 Task: Create a rule when a due datemore than 1 days ago is removed from a checklist item.
Action: Mouse moved to (1084, 89)
Screenshot: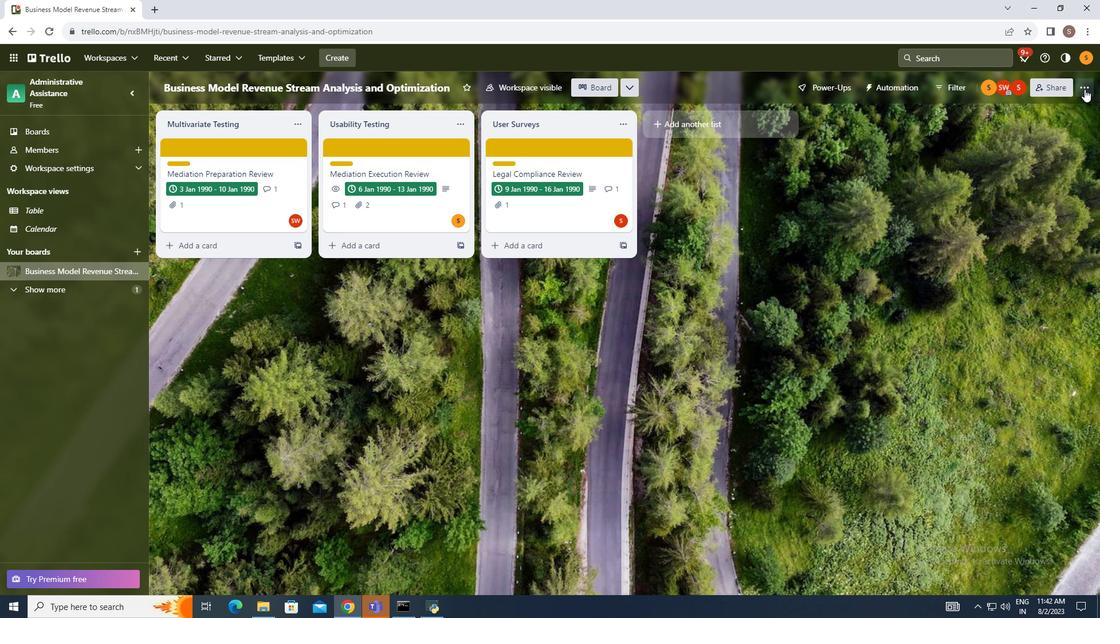 
Action: Mouse pressed left at (1084, 89)
Screenshot: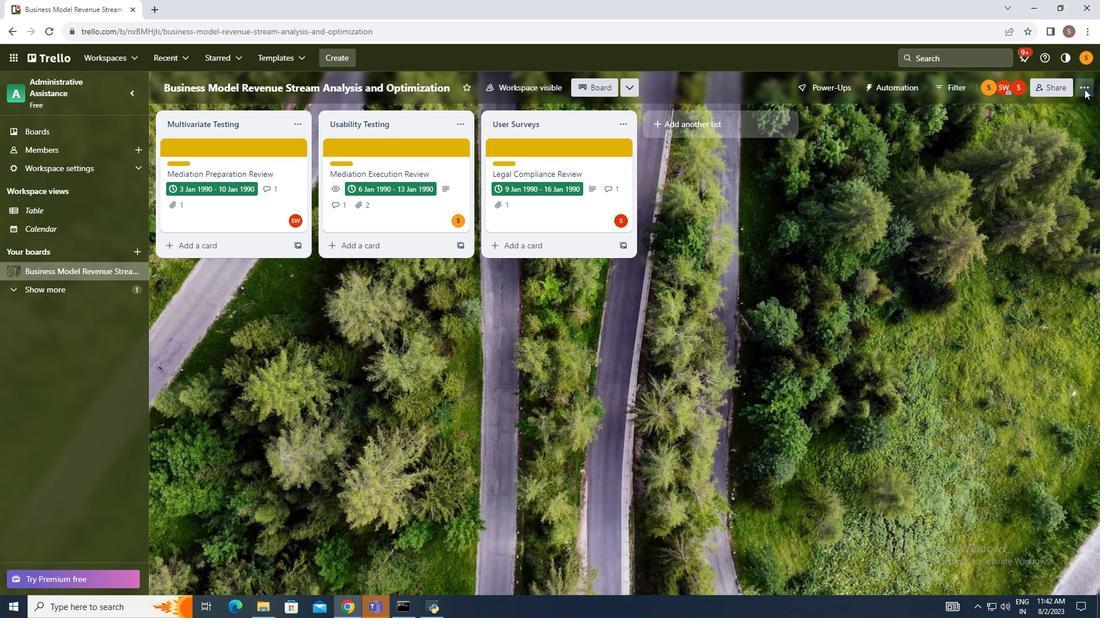 
Action: Mouse moved to (998, 244)
Screenshot: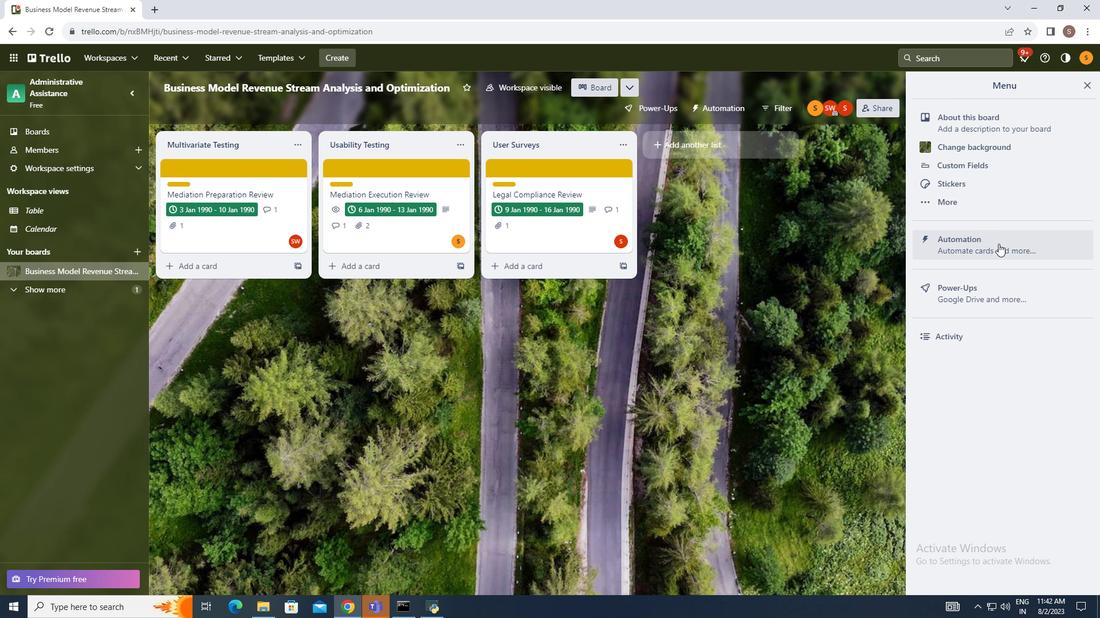 
Action: Mouse pressed left at (998, 244)
Screenshot: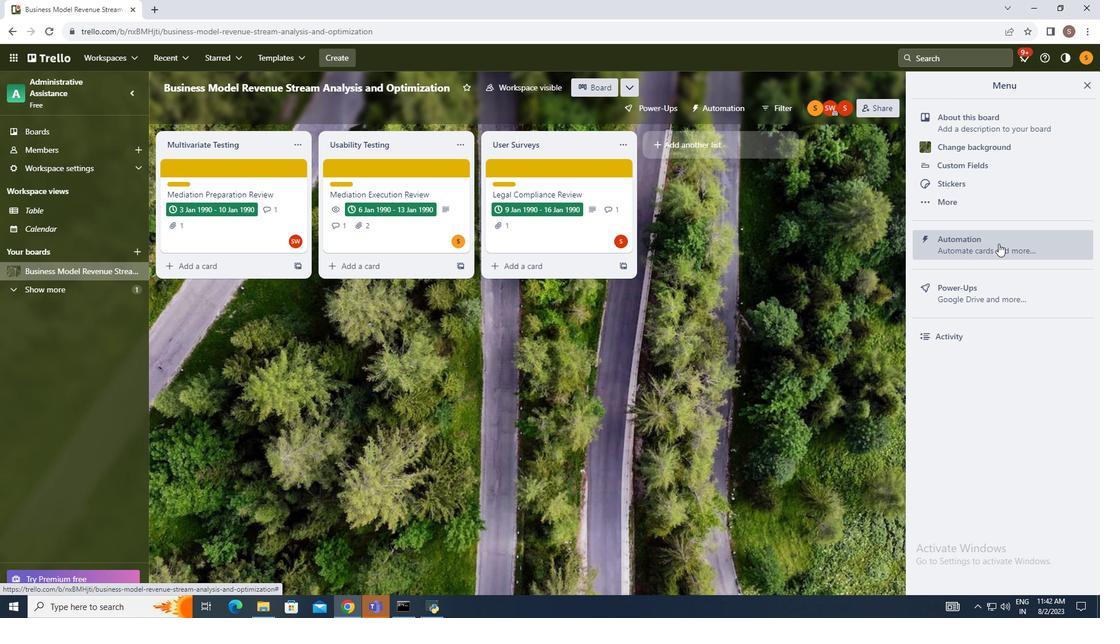 
Action: Mouse moved to (222, 201)
Screenshot: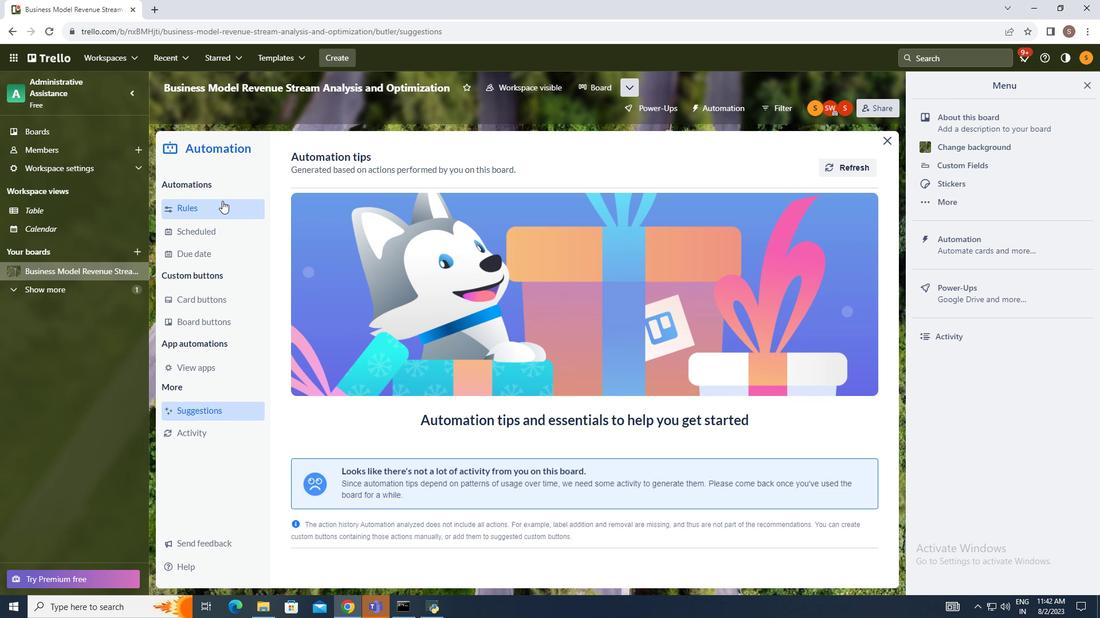 
Action: Mouse pressed left at (222, 201)
Screenshot: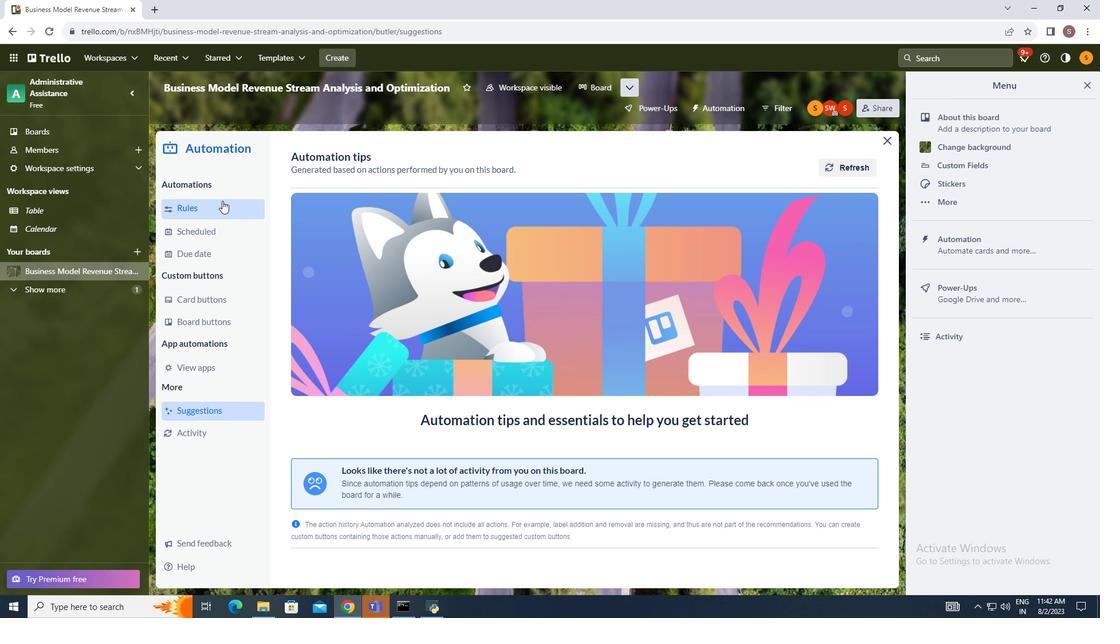 
Action: Mouse moved to (760, 162)
Screenshot: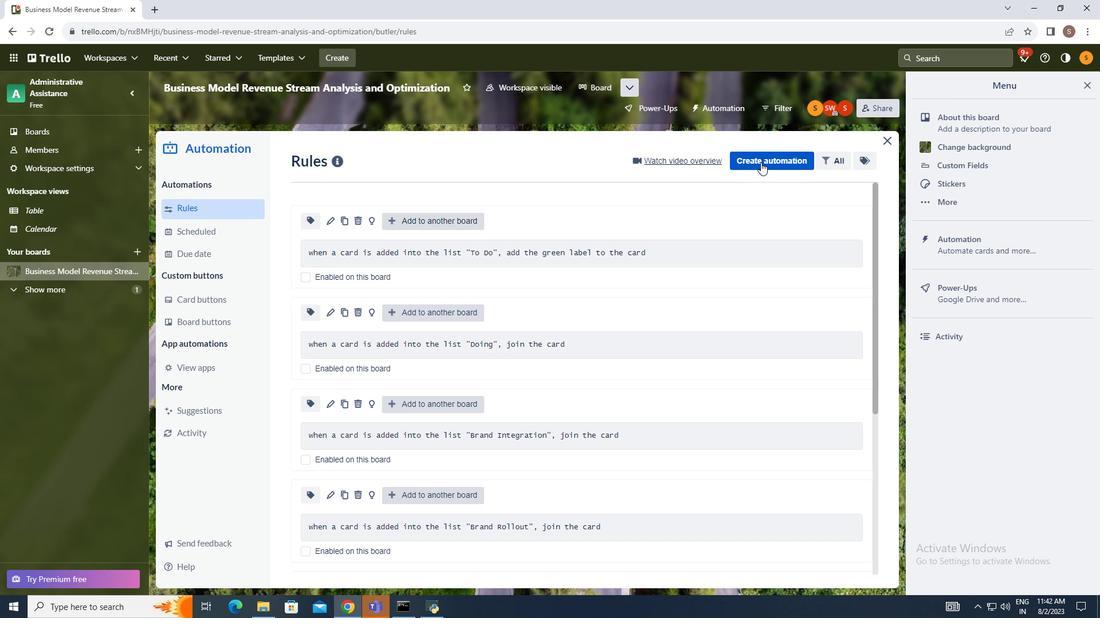 
Action: Mouse pressed left at (760, 162)
Screenshot: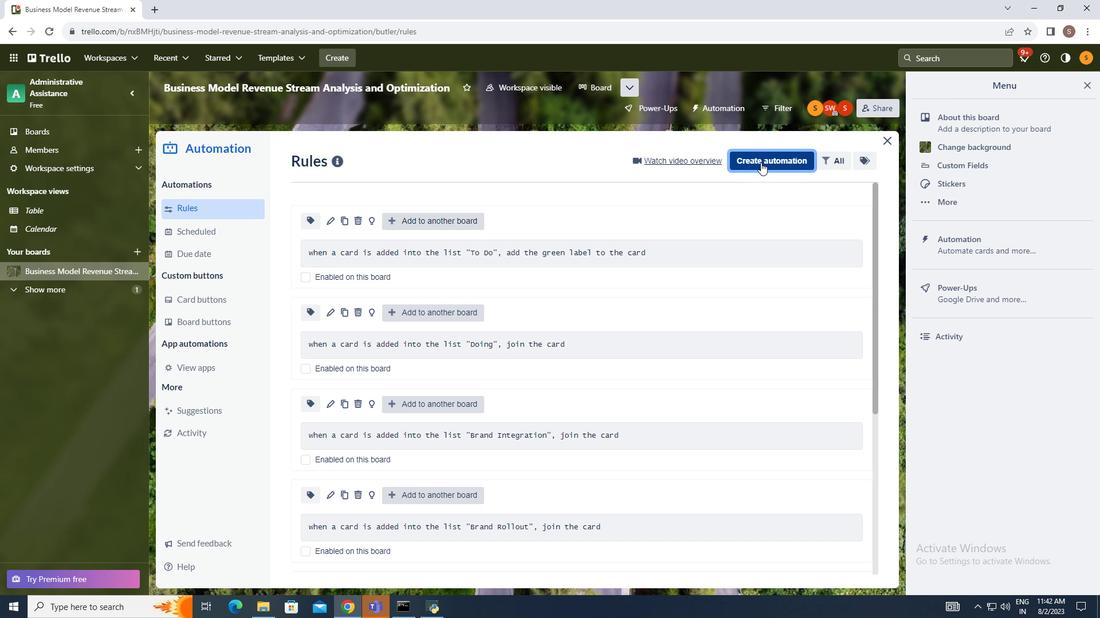 
Action: Mouse moved to (583, 267)
Screenshot: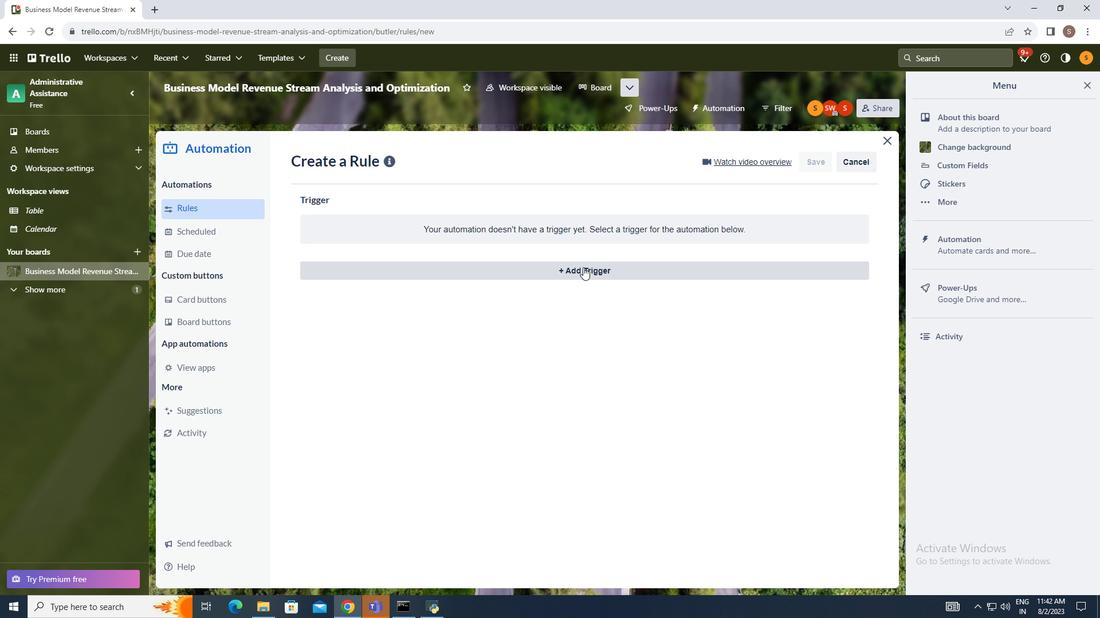 
Action: Mouse pressed left at (583, 267)
Screenshot: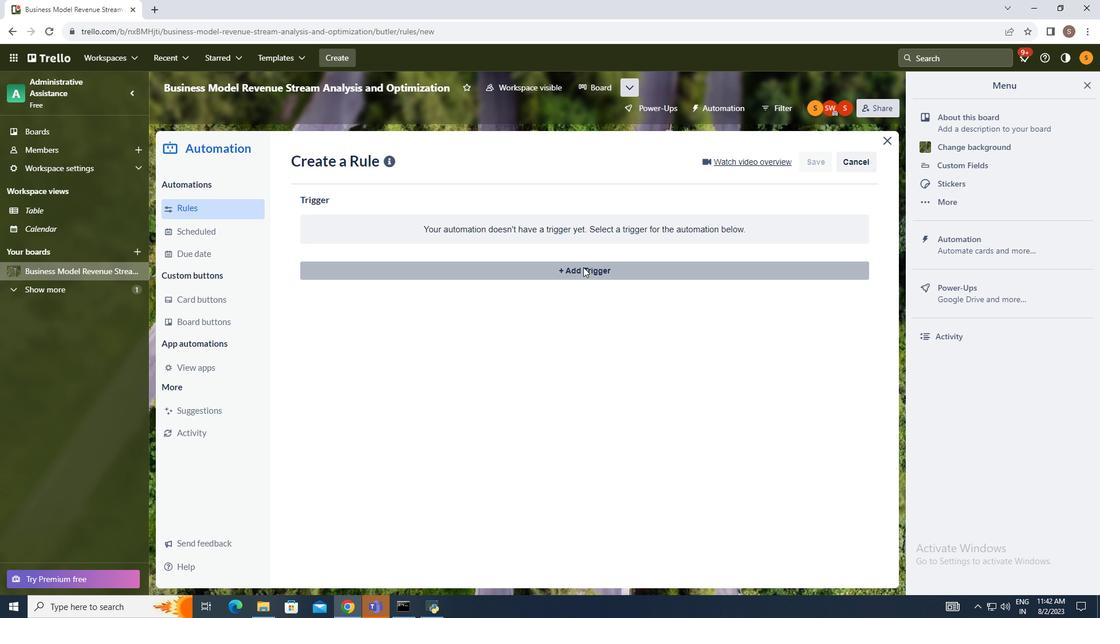 
Action: Mouse moved to (475, 308)
Screenshot: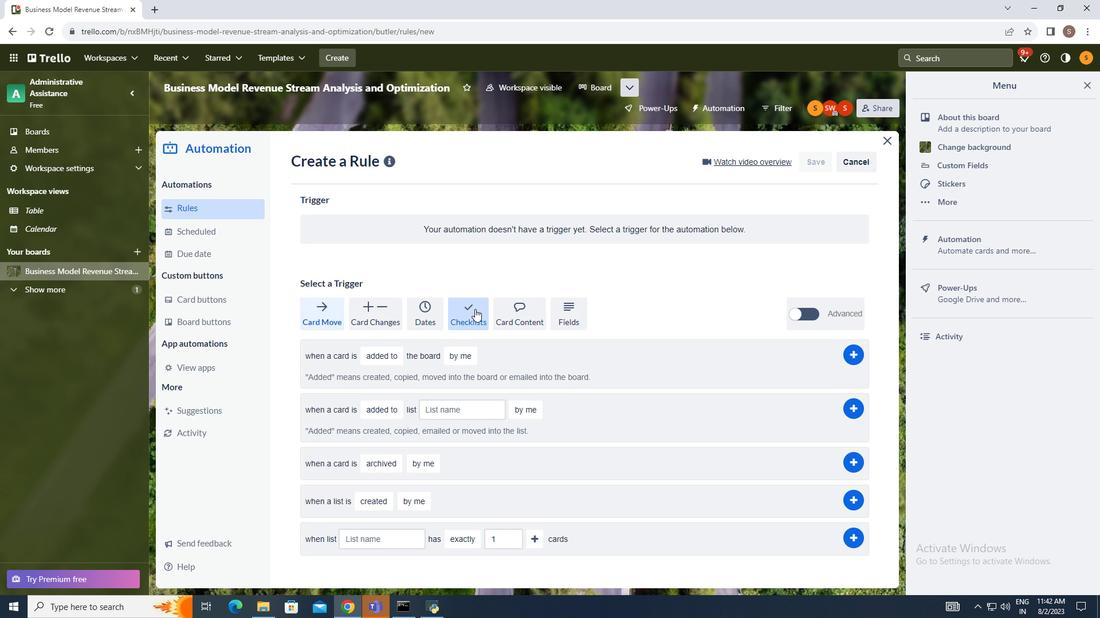 
Action: Mouse pressed left at (475, 308)
Screenshot: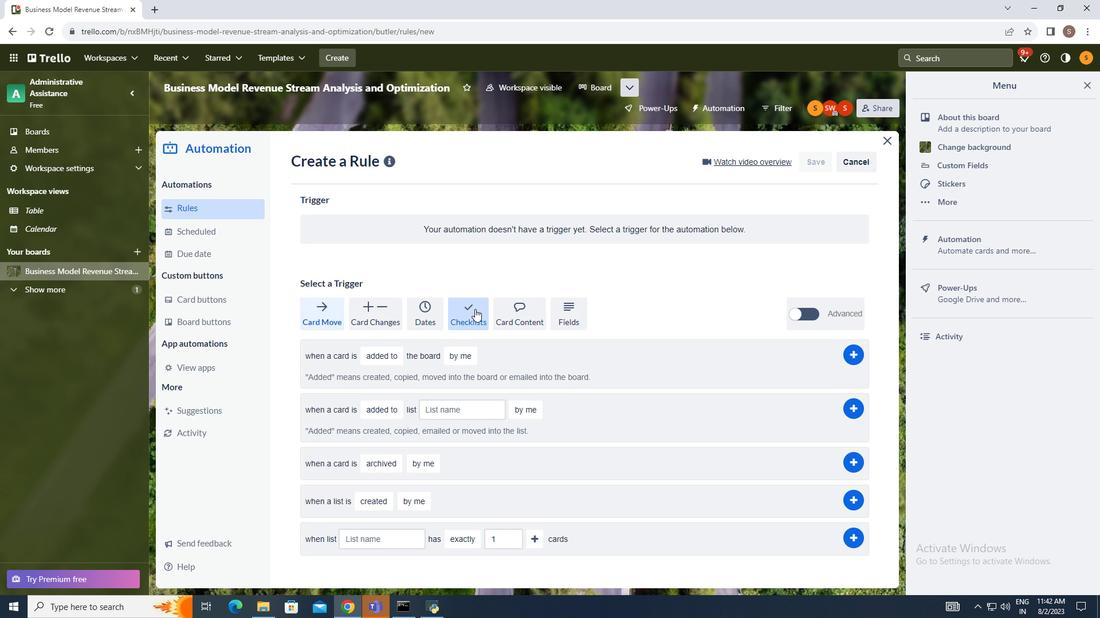 
Action: Mouse moved to (370, 472)
Screenshot: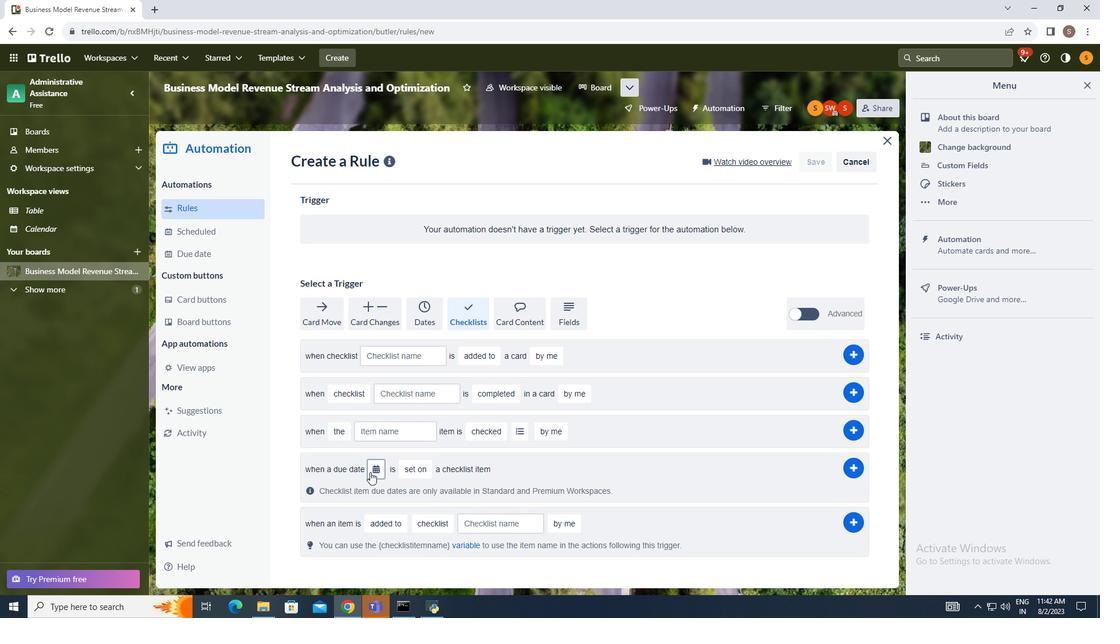 
Action: Mouse pressed left at (370, 472)
Screenshot: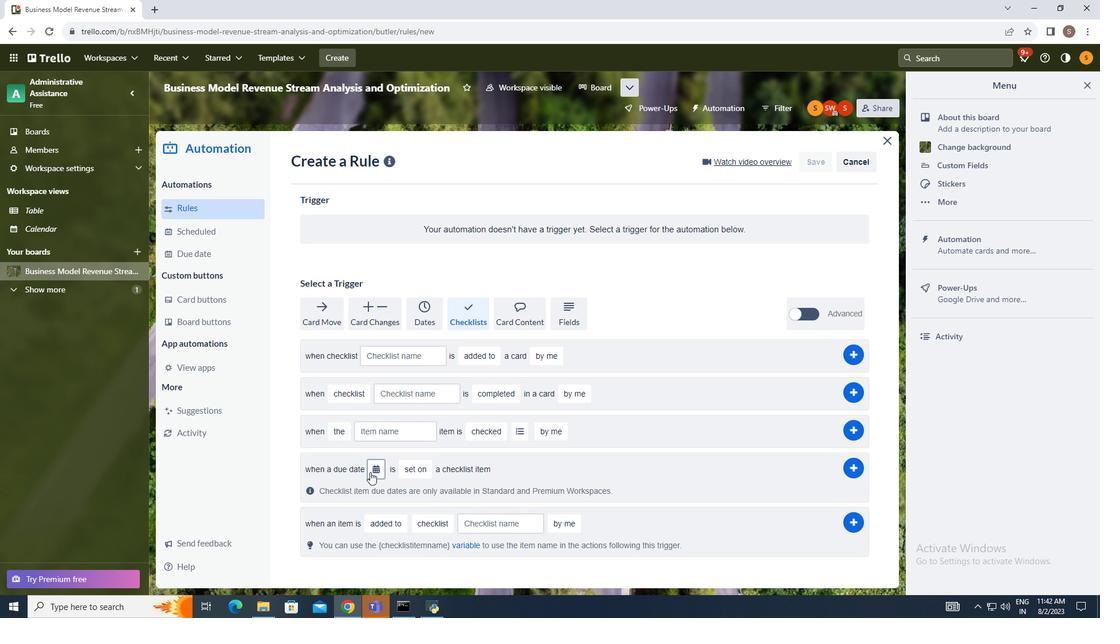 
Action: Mouse moved to (399, 544)
Screenshot: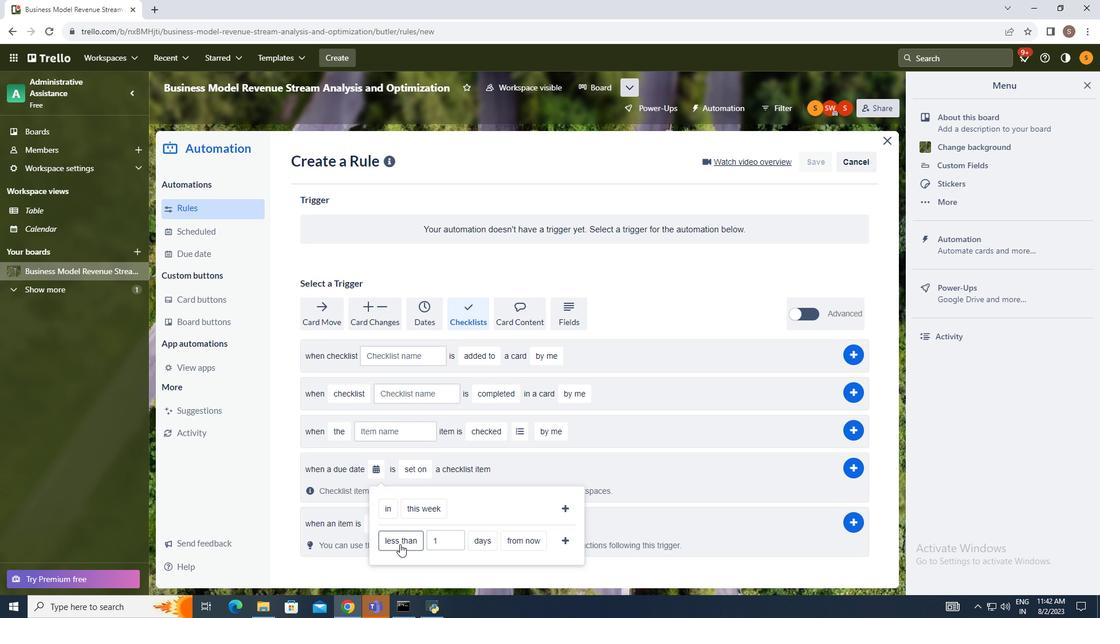 
Action: Mouse pressed left at (399, 544)
Screenshot: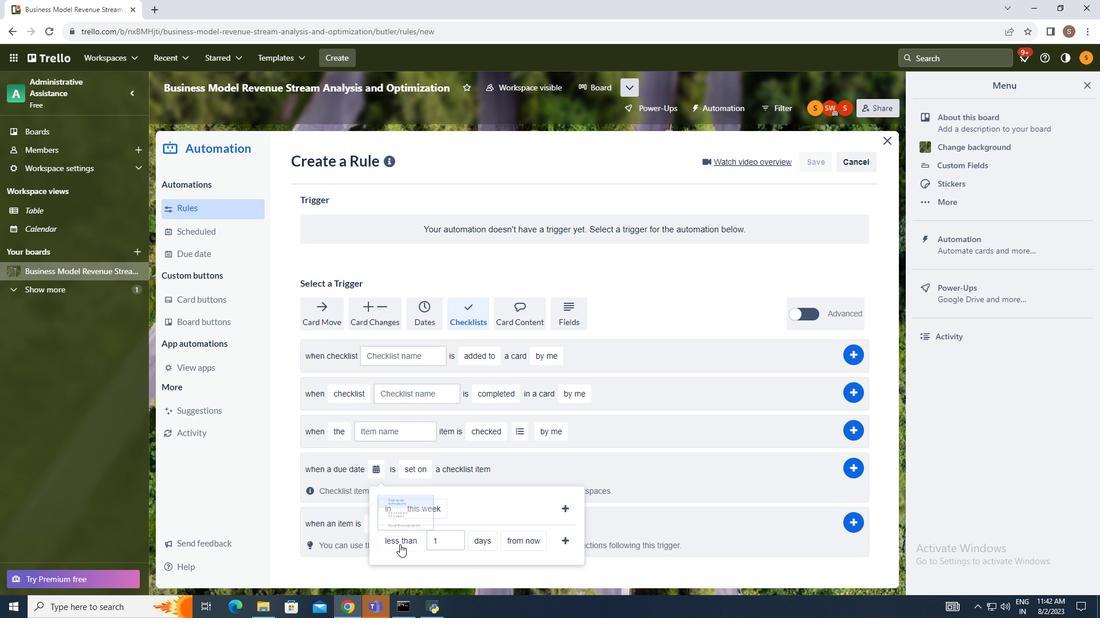 
Action: Mouse moved to (398, 489)
Screenshot: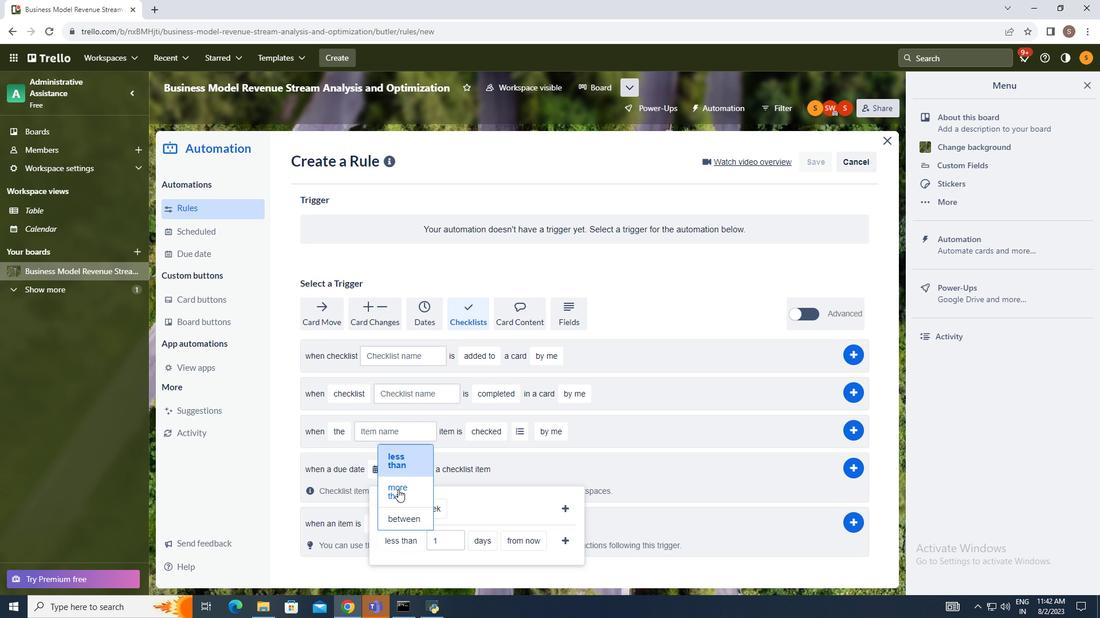 
Action: Mouse pressed left at (398, 489)
Screenshot: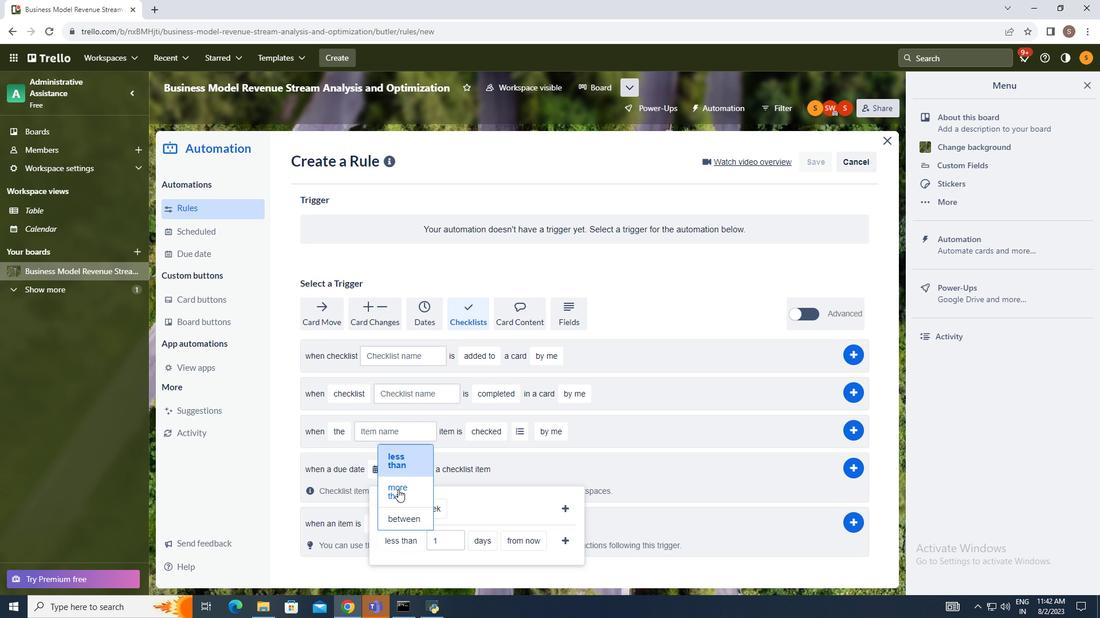 
Action: Mouse moved to (487, 538)
Screenshot: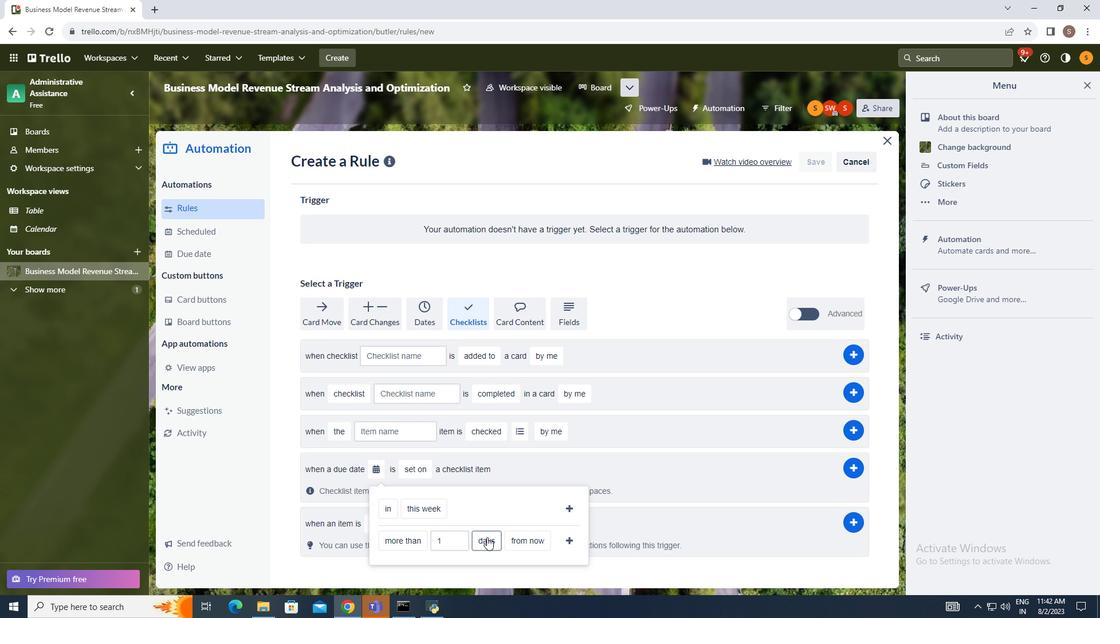 
Action: Mouse pressed left at (487, 538)
Screenshot: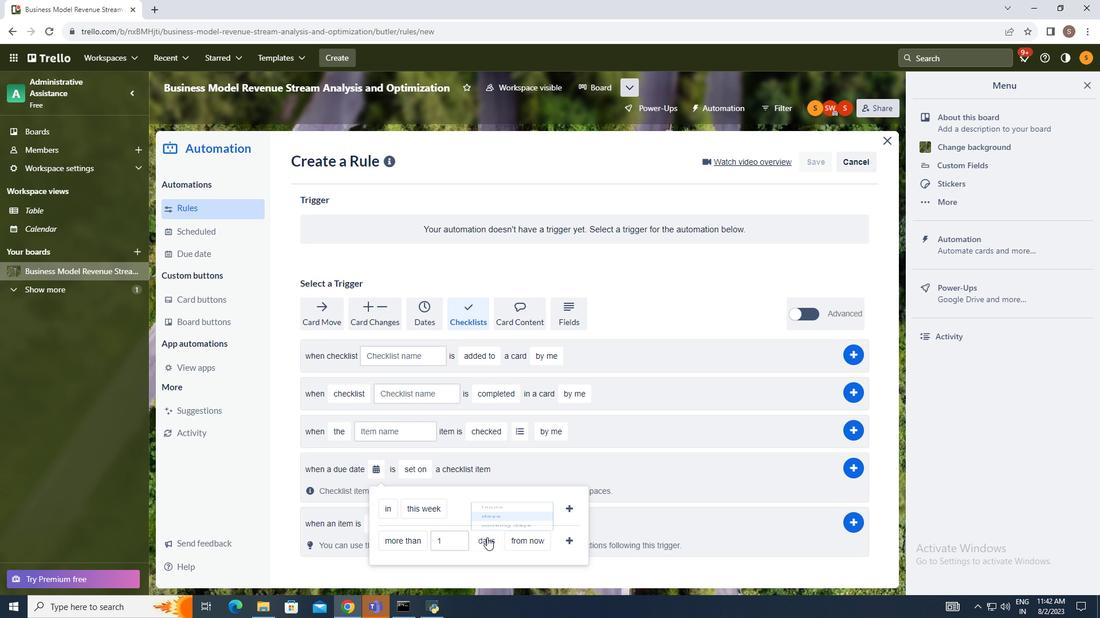 
Action: Mouse moved to (489, 493)
Screenshot: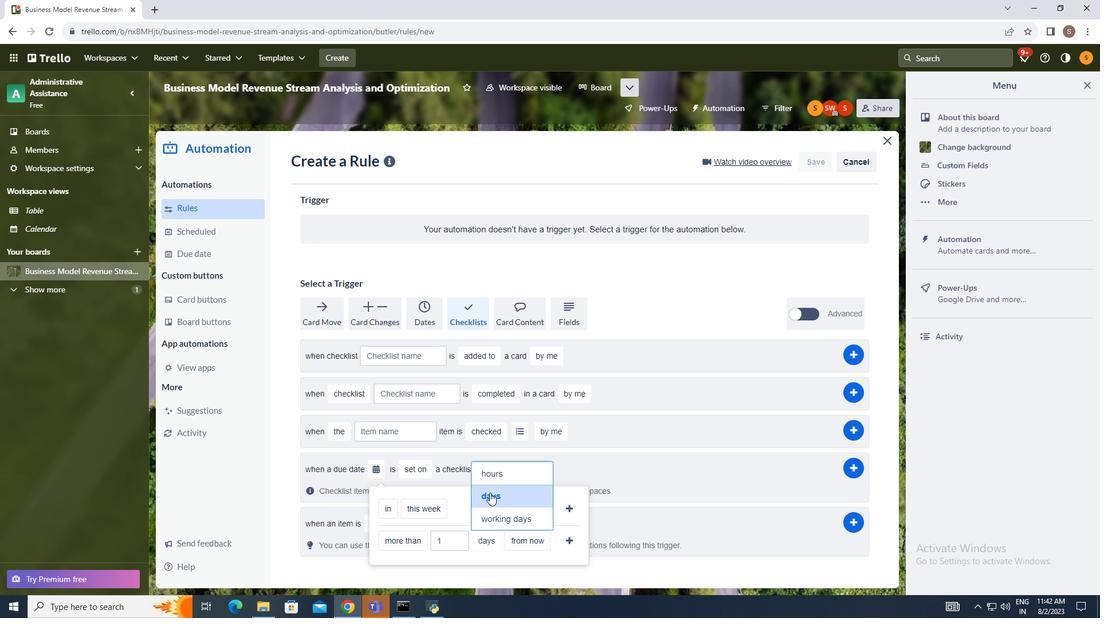 
Action: Mouse pressed left at (489, 493)
Screenshot: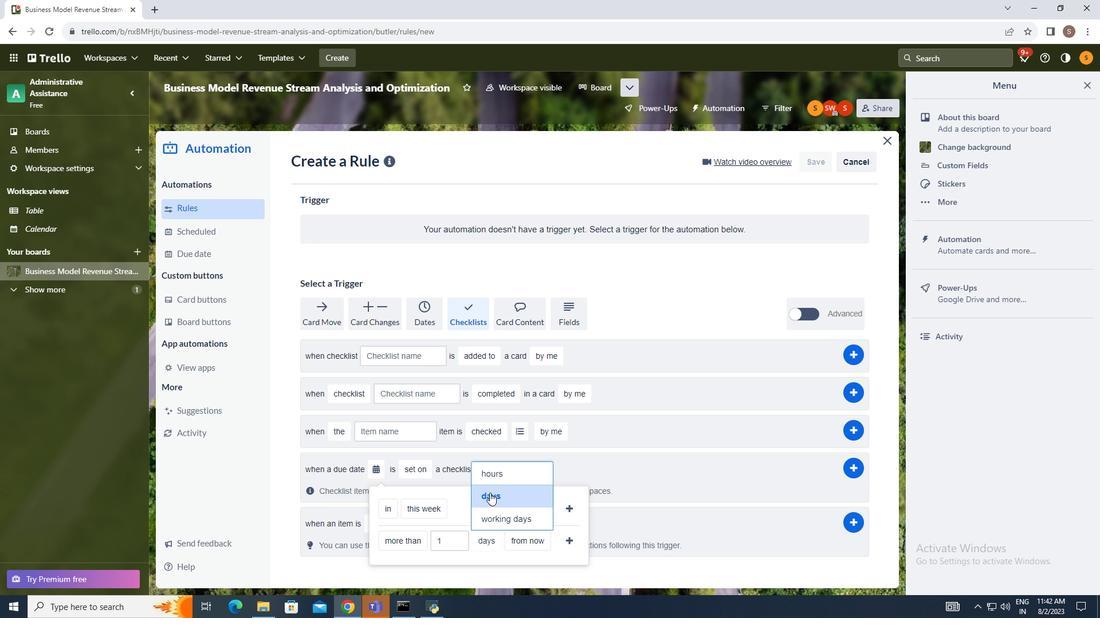 
Action: Mouse moved to (533, 540)
Screenshot: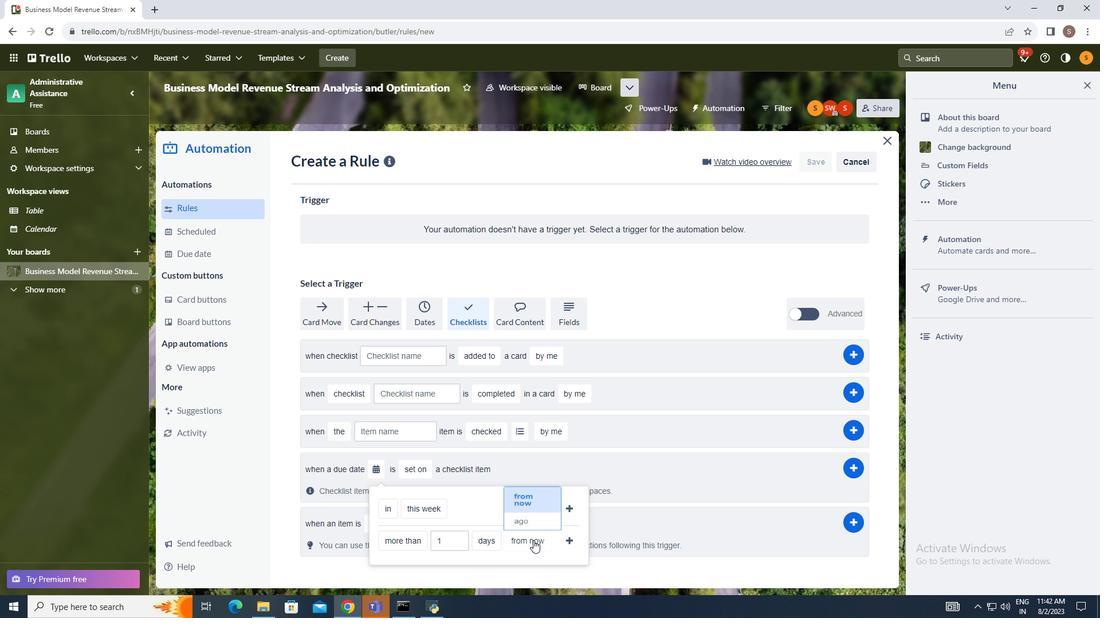 
Action: Mouse pressed left at (533, 540)
Screenshot: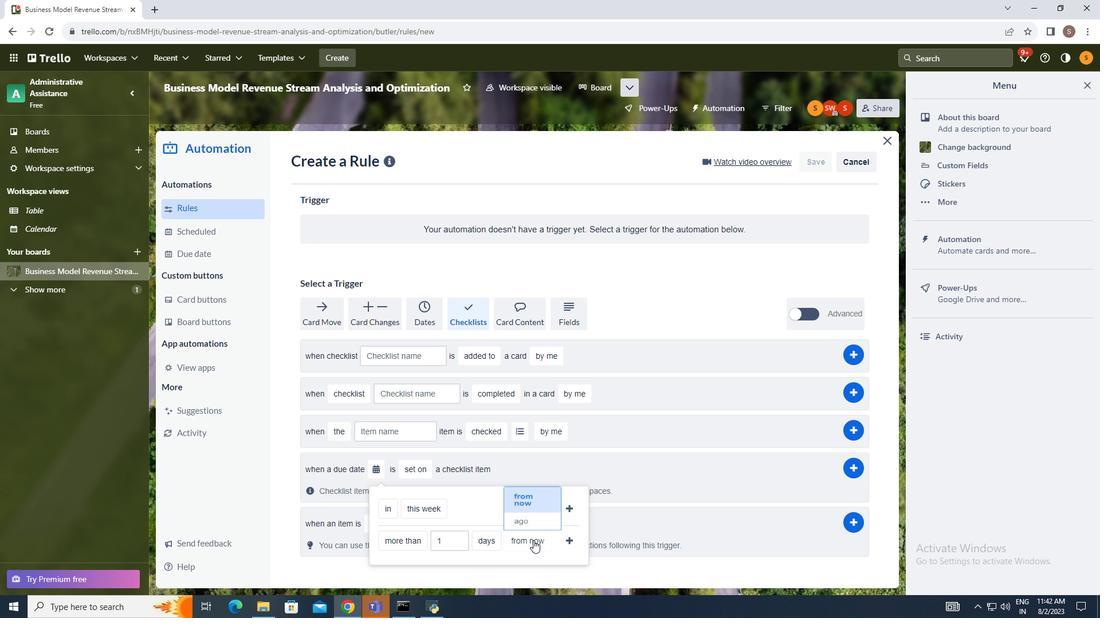 
Action: Mouse moved to (528, 519)
Screenshot: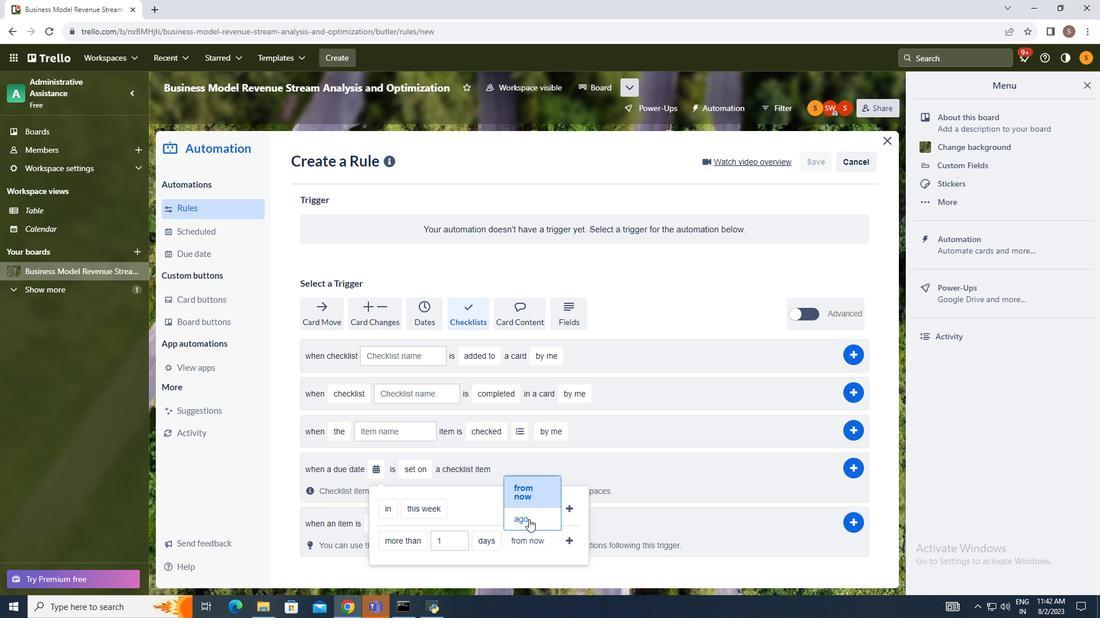 
Action: Mouse pressed left at (528, 519)
Screenshot: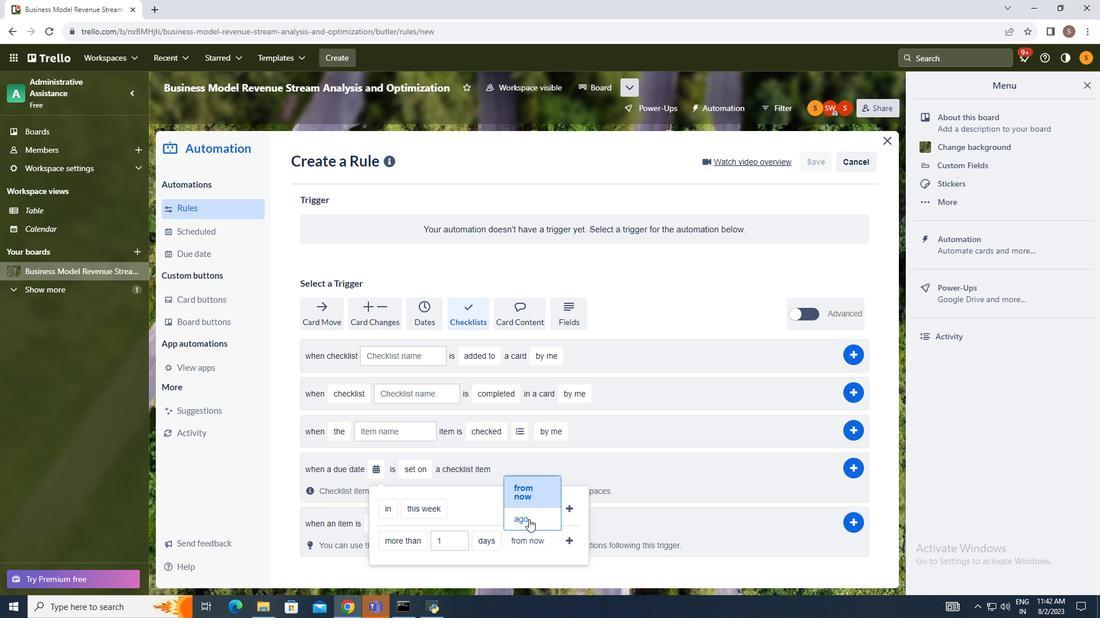 
Action: Mouse moved to (551, 539)
Screenshot: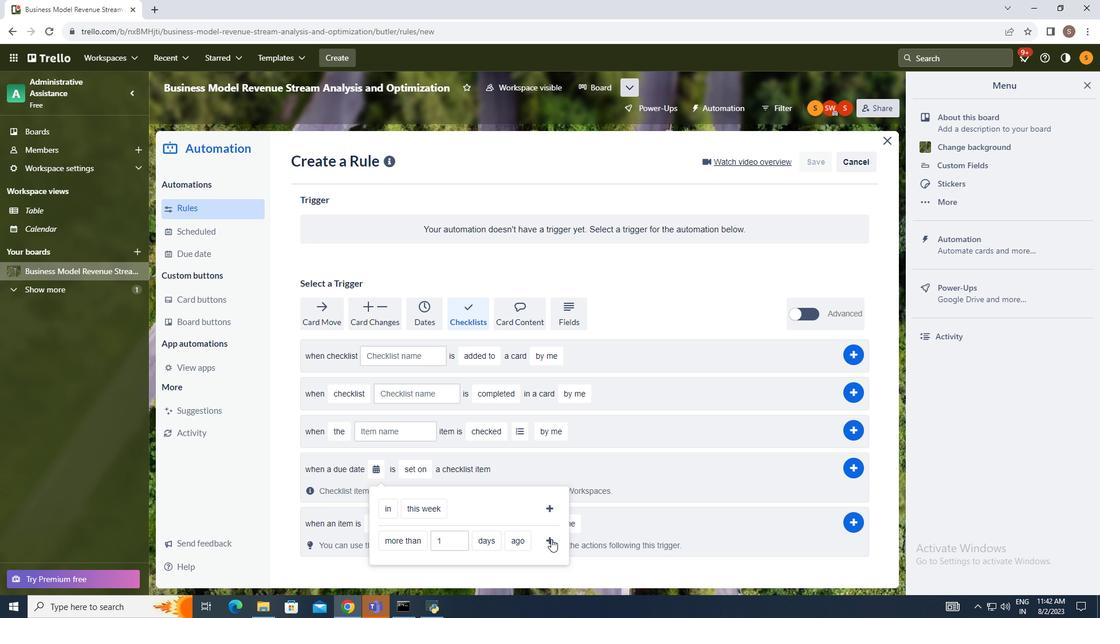 
Action: Mouse pressed left at (551, 539)
Screenshot: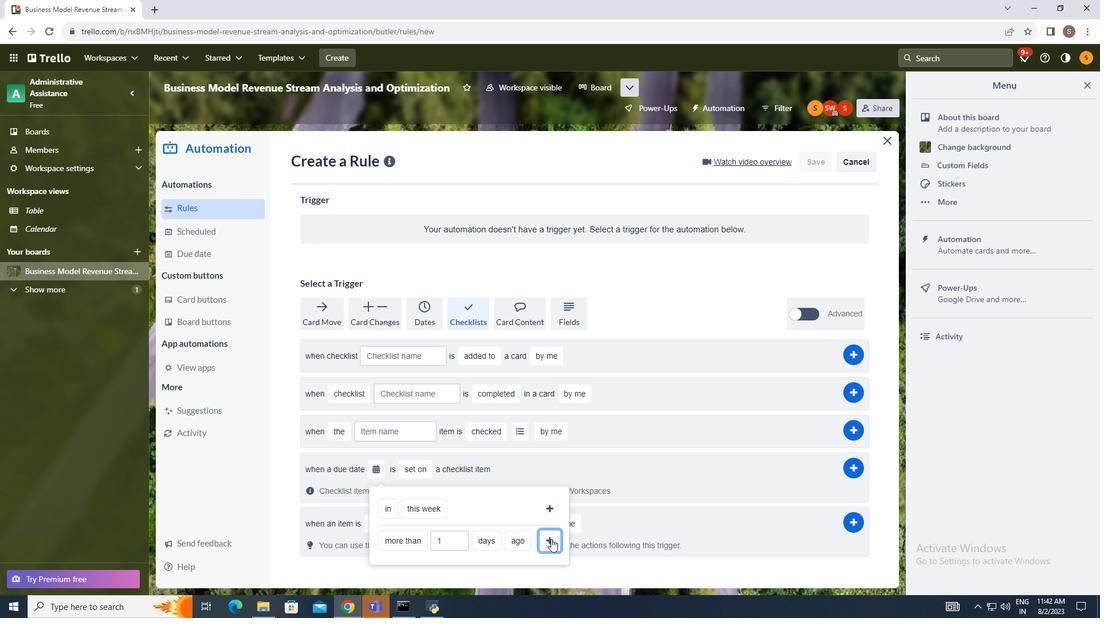
Action: Mouse moved to (504, 468)
Screenshot: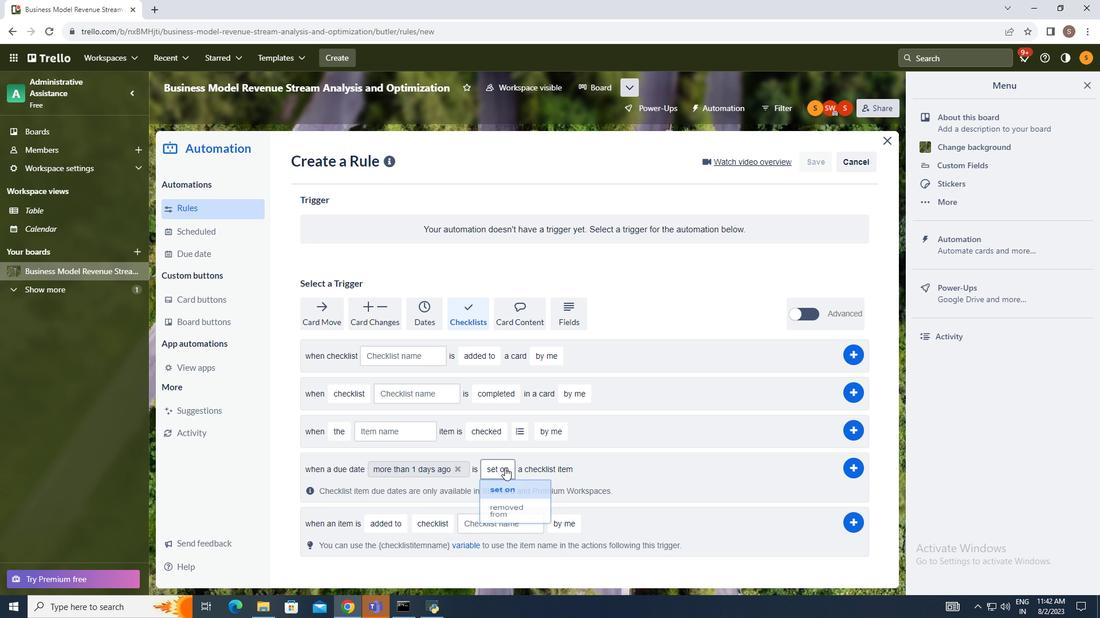 
Action: Mouse pressed left at (504, 468)
Screenshot: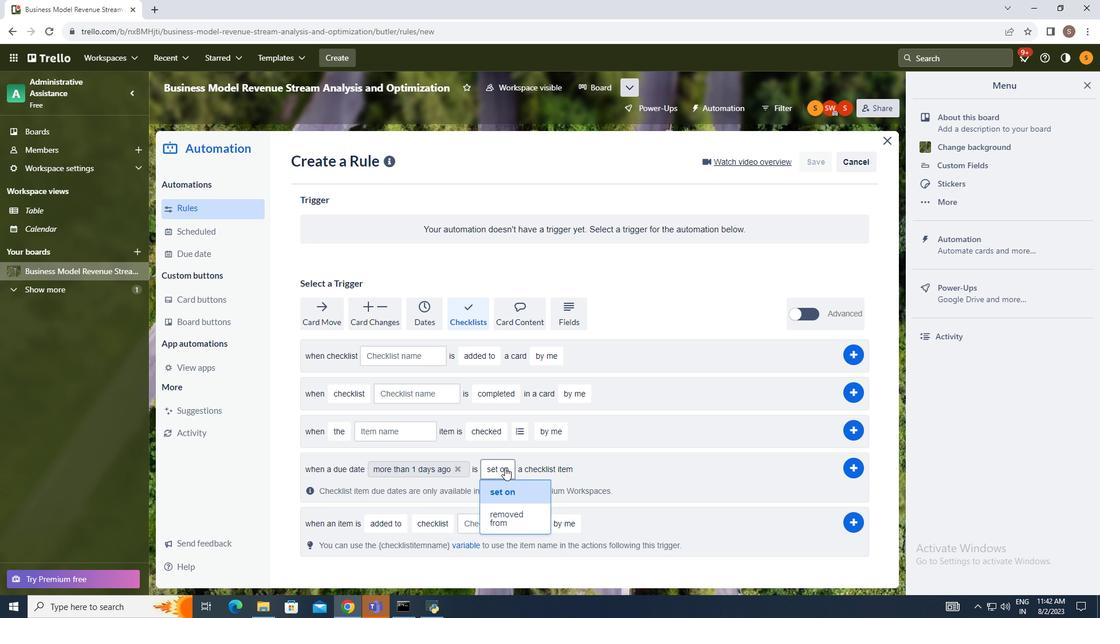 
Action: Mouse moved to (510, 515)
Screenshot: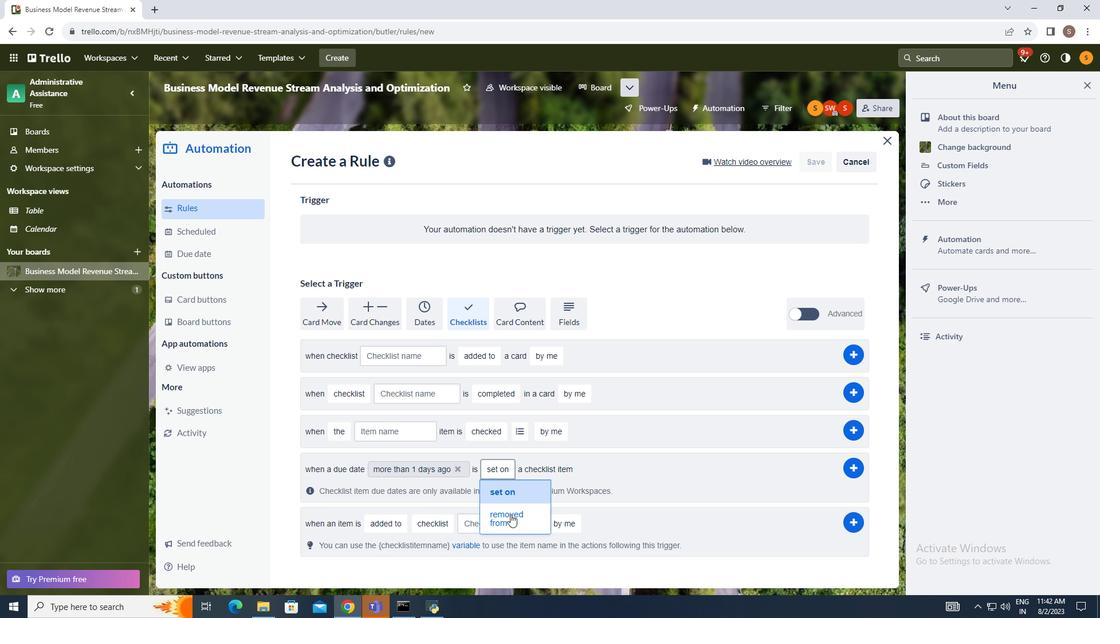 
Action: Mouse pressed left at (510, 515)
Screenshot: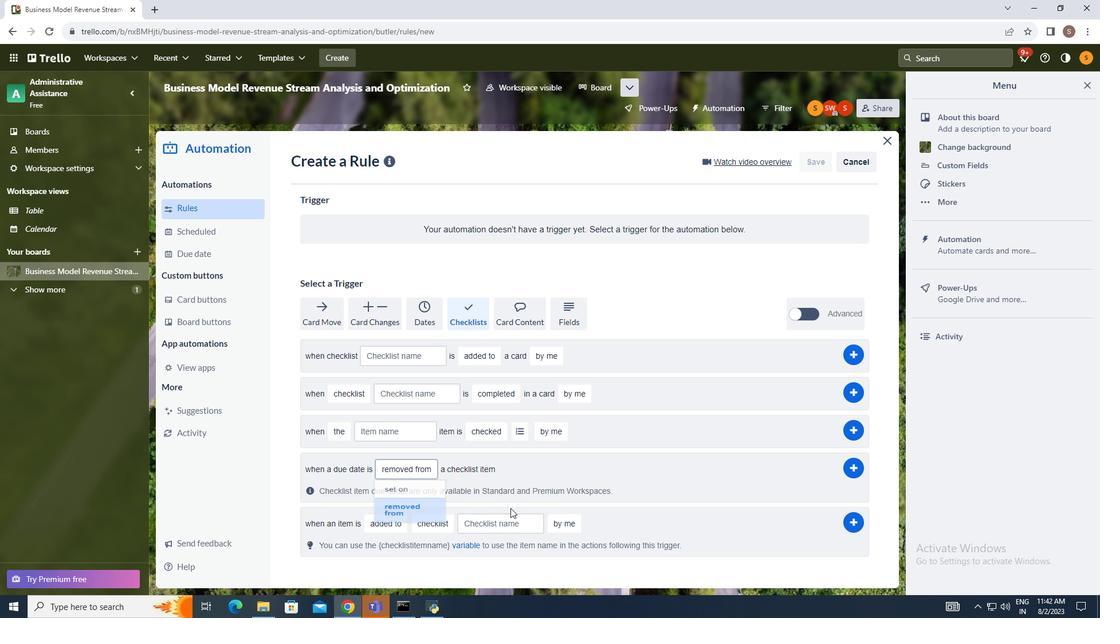 
Action: Mouse moved to (846, 465)
Screenshot: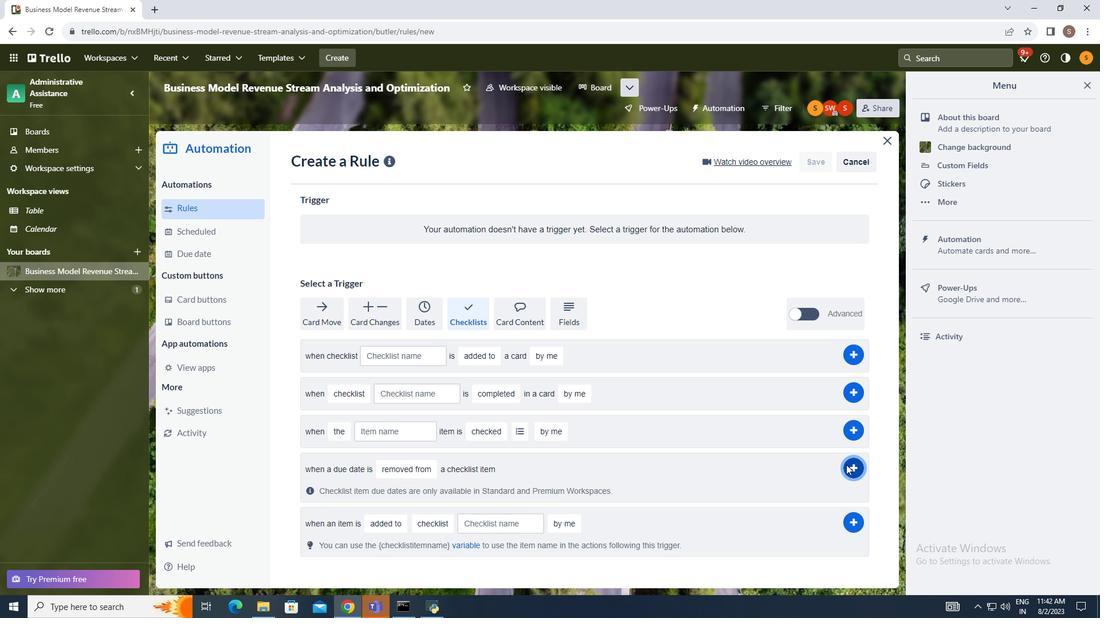 
Action: Mouse pressed left at (846, 465)
Screenshot: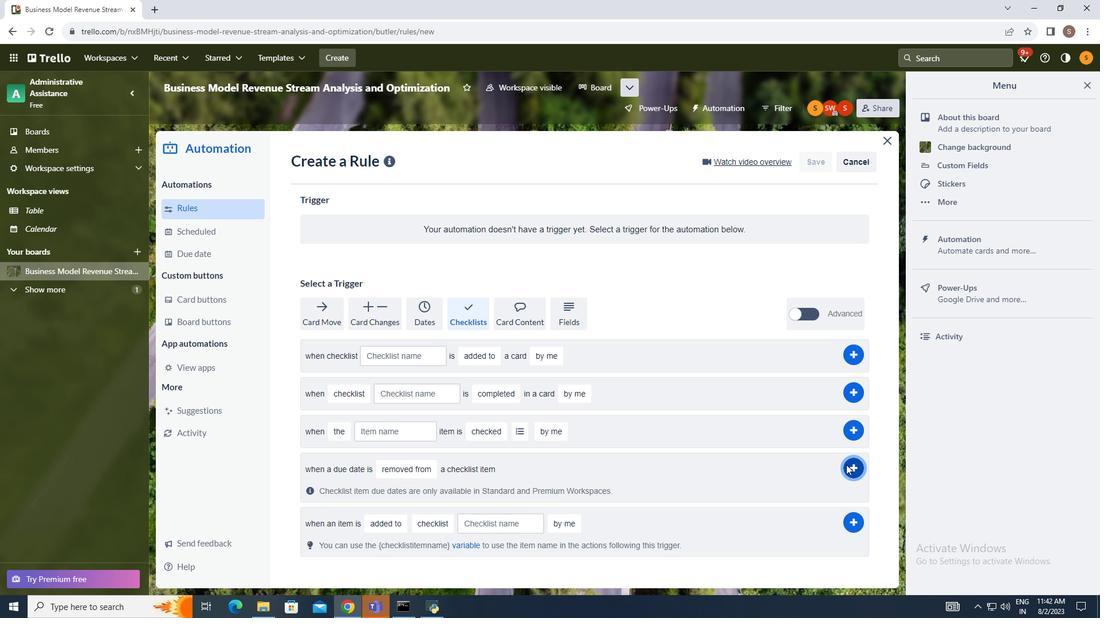 
Action: Mouse moved to (952, 421)
Screenshot: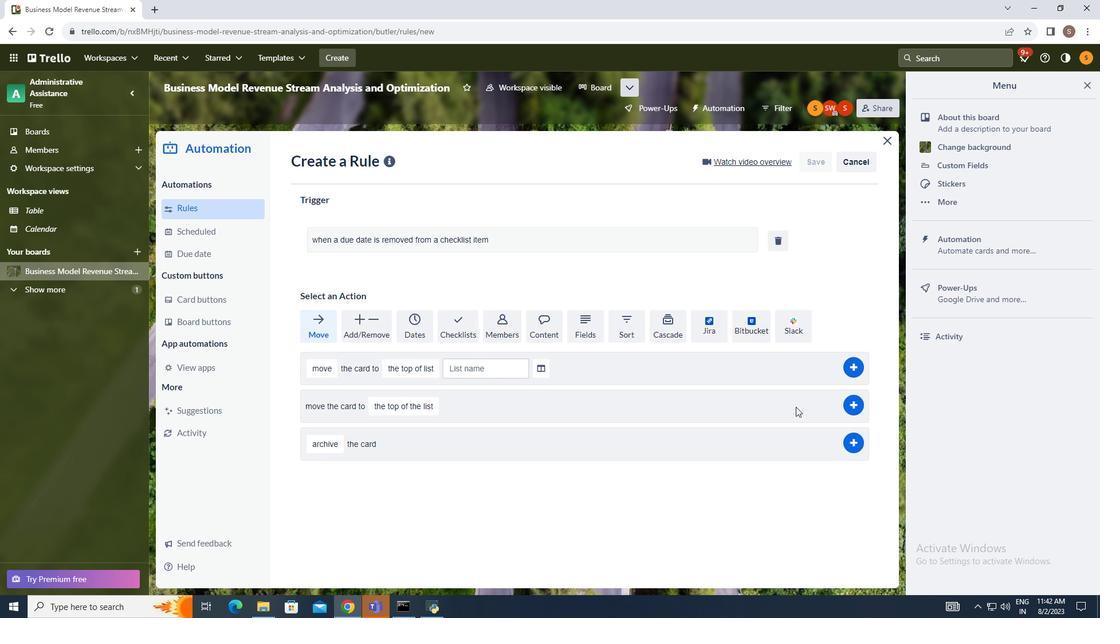 
